 Task: Find restaurants with Mexican cuisine.
Action: Mouse moved to (288, 86)
Screenshot: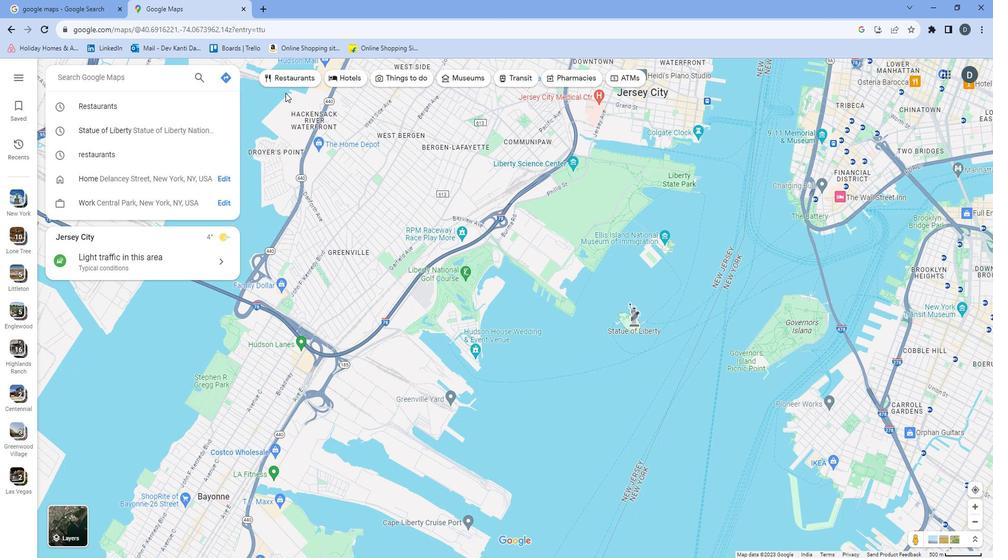 
Action: Mouse pressed left at (288, 86)
Screenshot: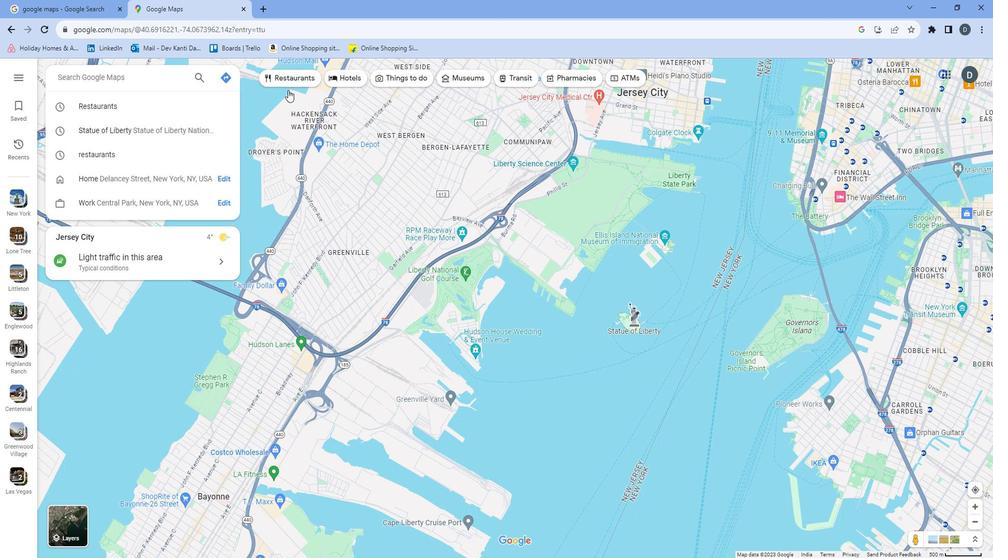 
Action: Mouse moved to (405, 75)
Screenshot: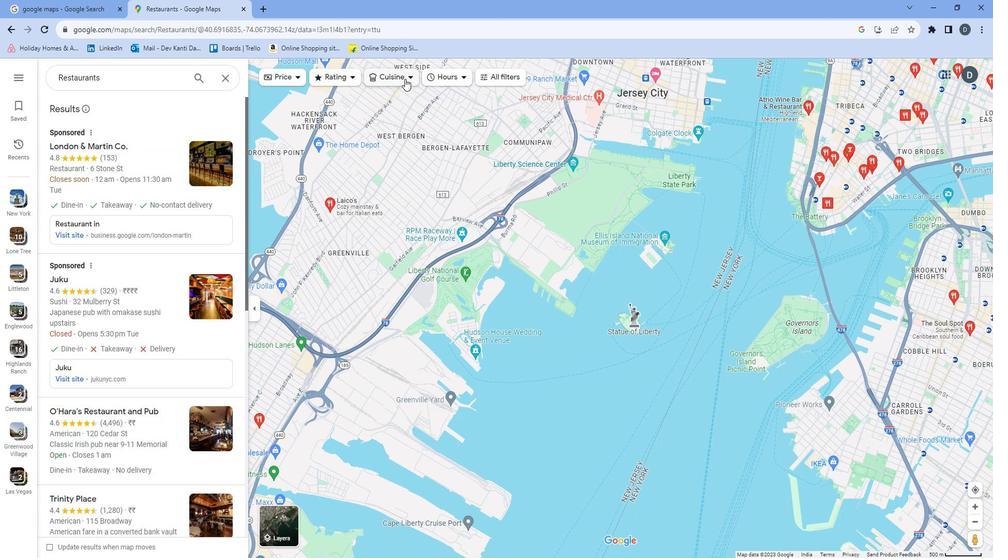 
Action: Mouse pressed left at (405, 75)
Screenshot: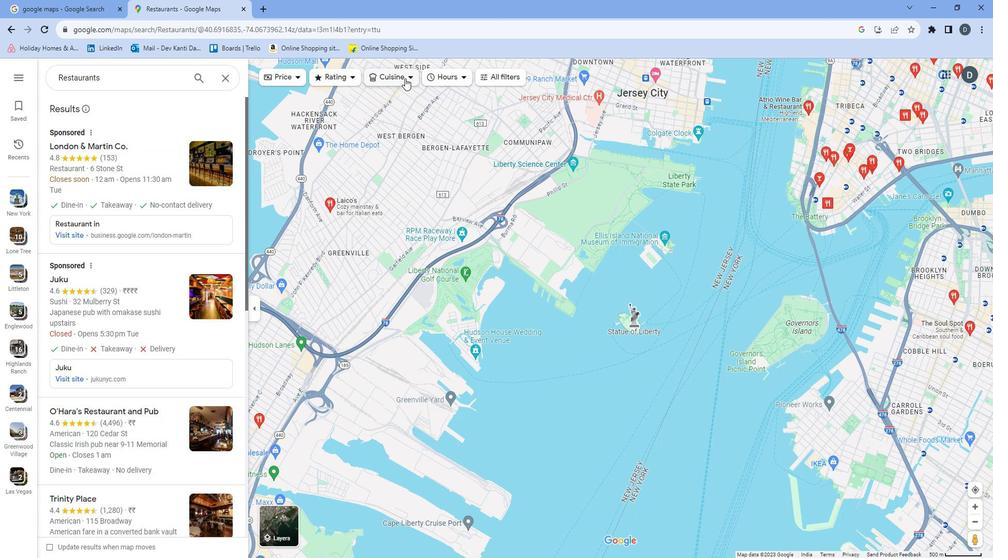 
Action: Mouse moved to (400, 249)
Screenshot: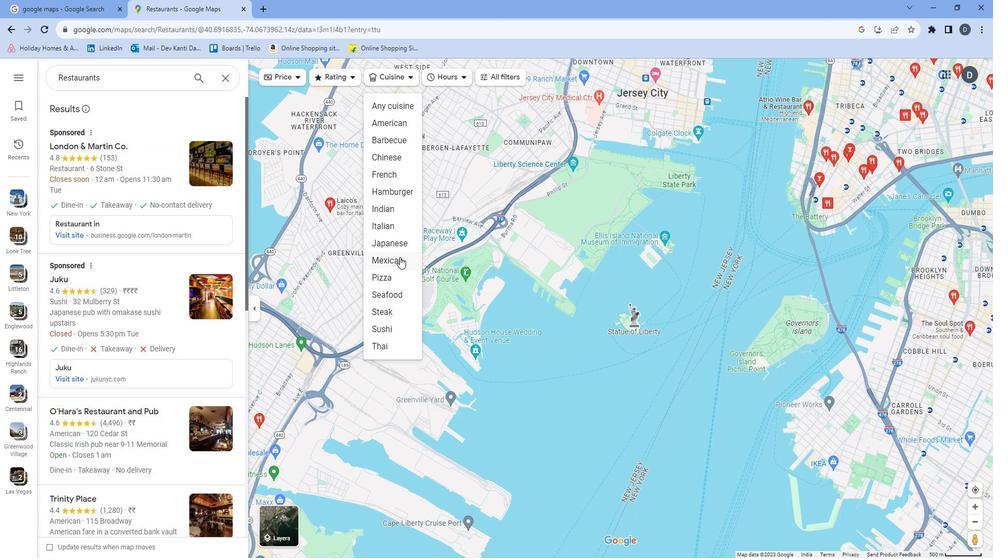 
Action: Mouse pressed left at (400, 249)
Screenshot: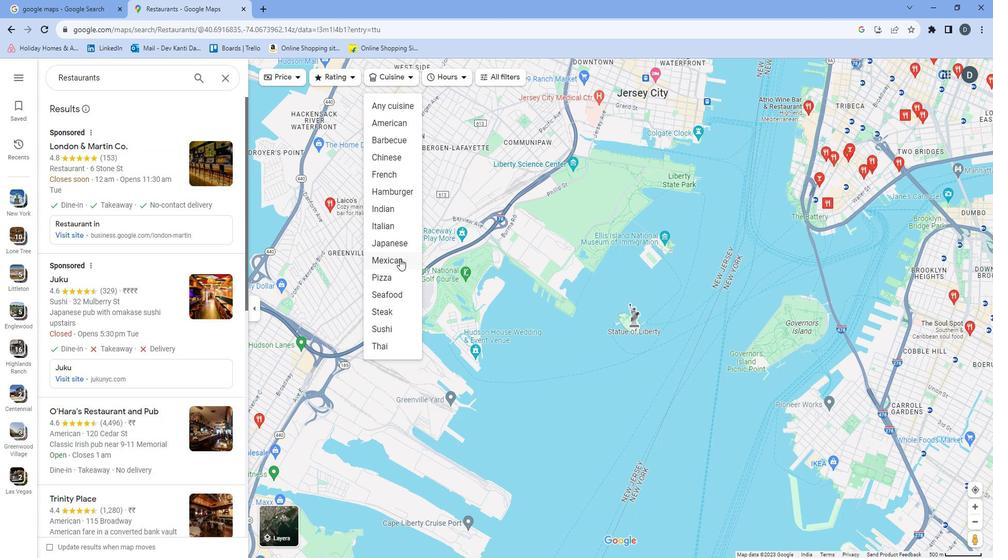 
Action: Mouse moved to (385, 168)
Screenshot: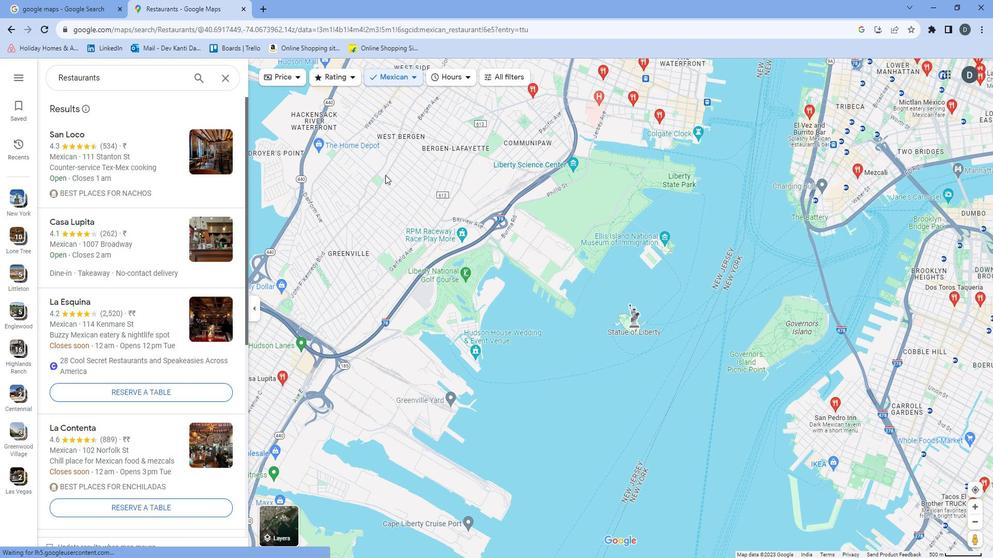 
